 Task: Check current mortgage rates for secondary/vacation home.
Action: Mouse moved to (953, 175)
Screenshot: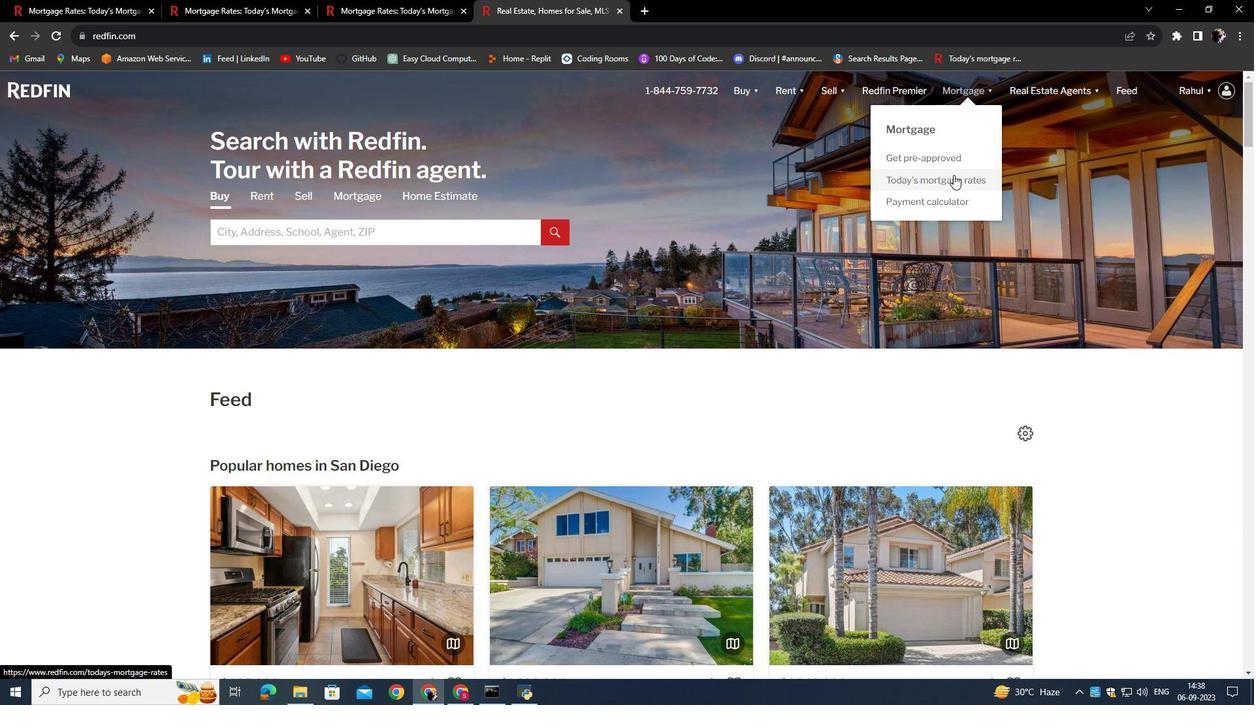 
Action: Mouse pressed left at (953, 175)
Screenshot: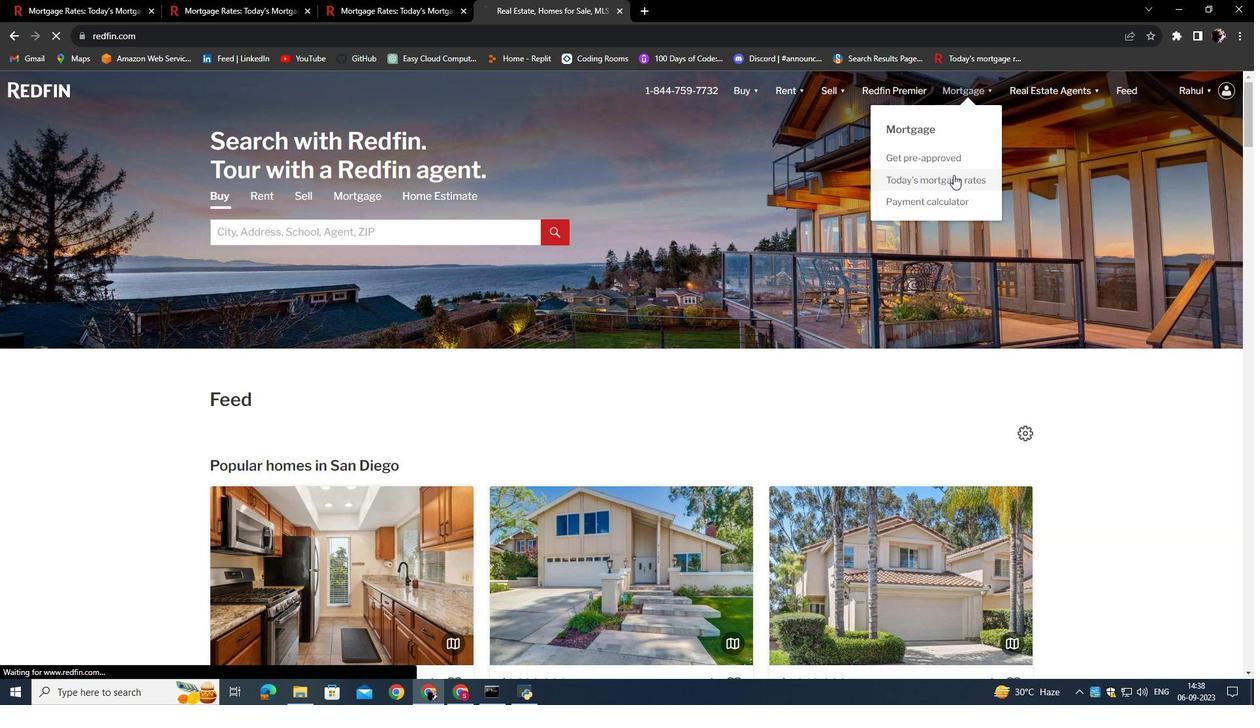 
Action: Mouse moved to (488, 354)
Screenshot: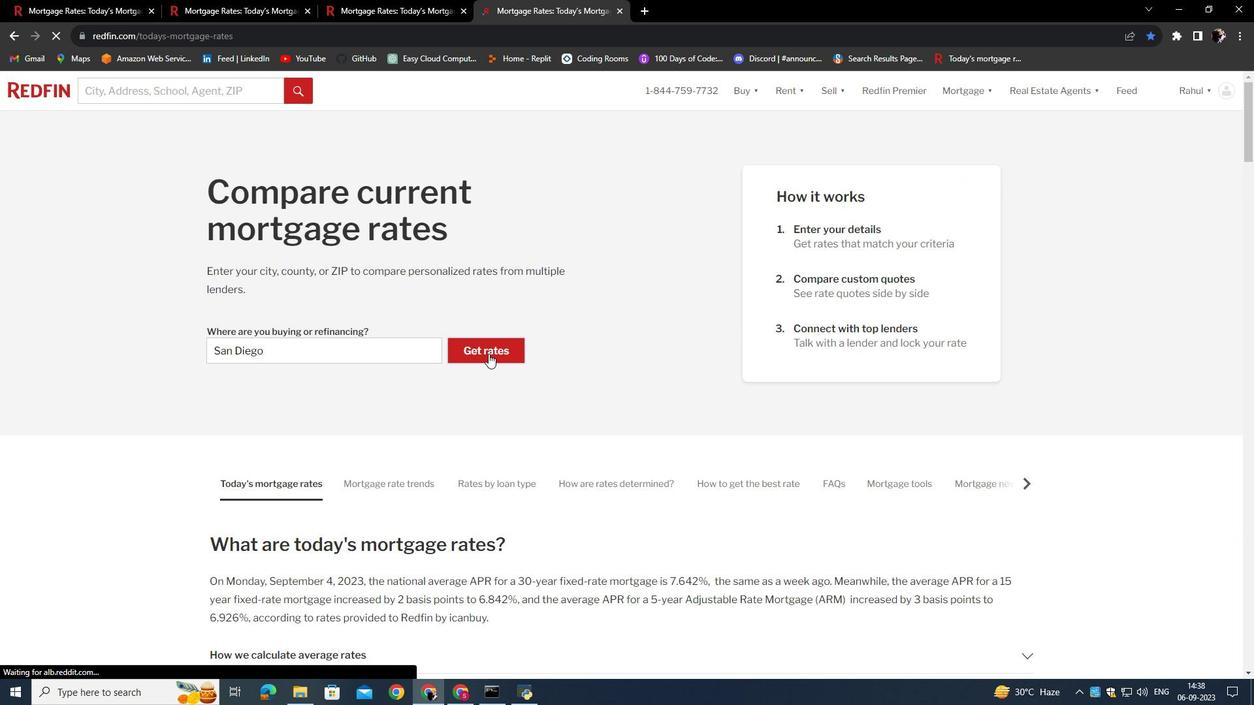 
Action: Mouse pressed left at (488, 354)
Screenshot: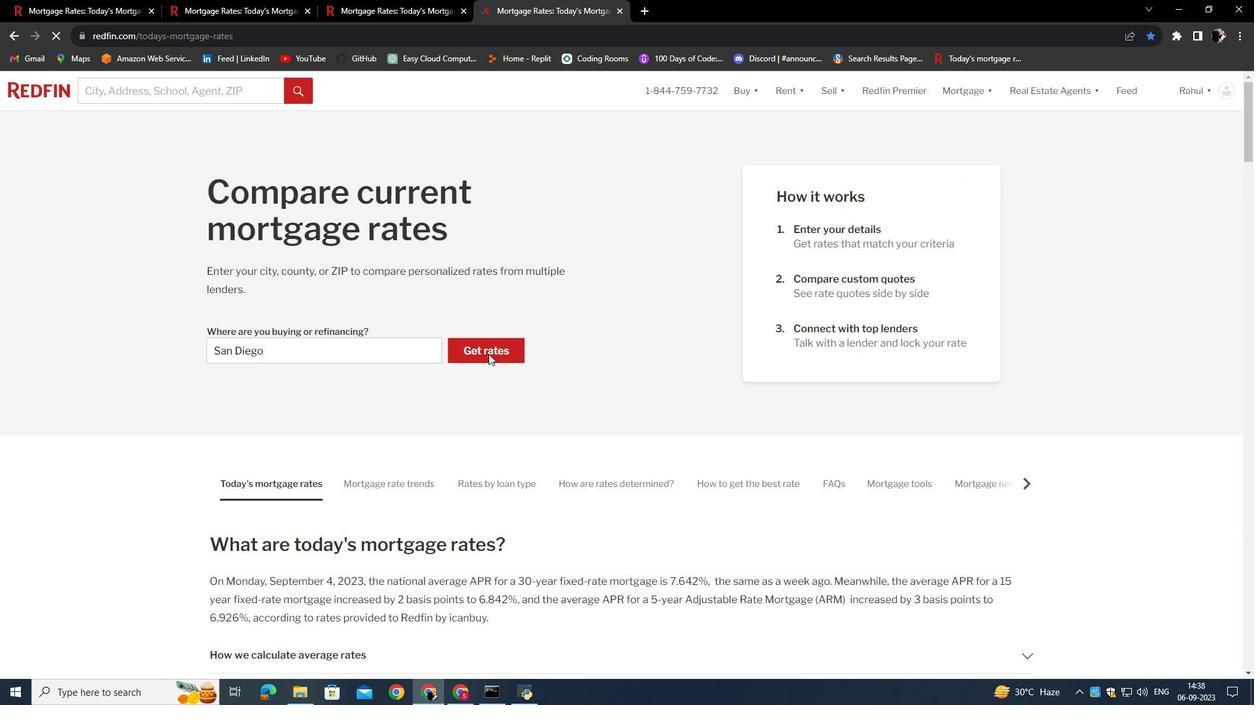 
Action: Mouse moved to (327, 452)
Screenshot: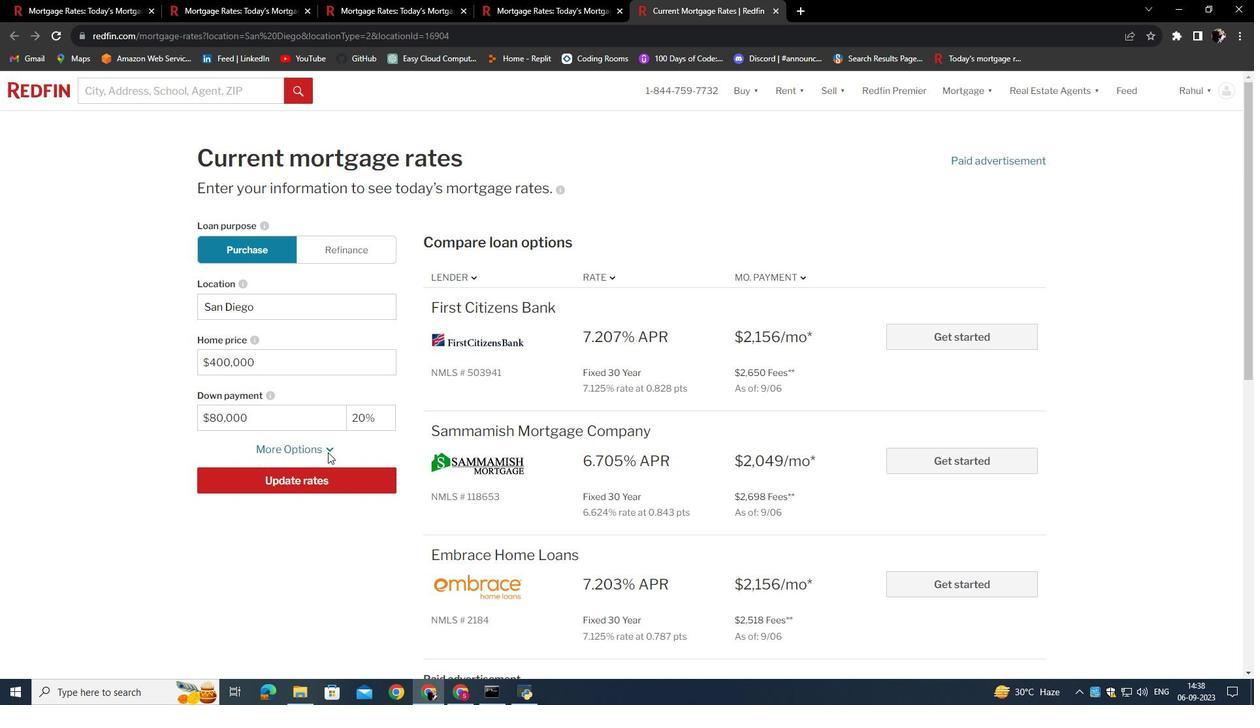 
Action: Mouse pressed left at (327, 452)
Screenshot: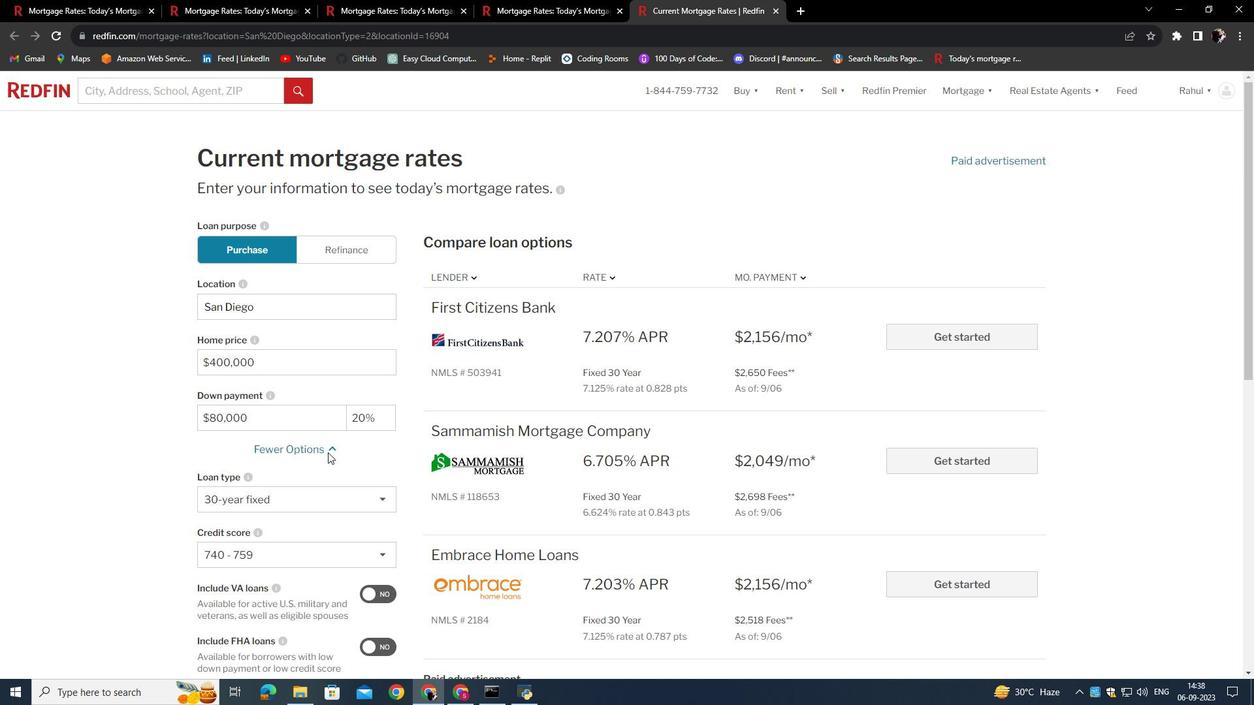 
Action: Mouse scrolled (327, 451) with delta (0, 0)
Screenshot: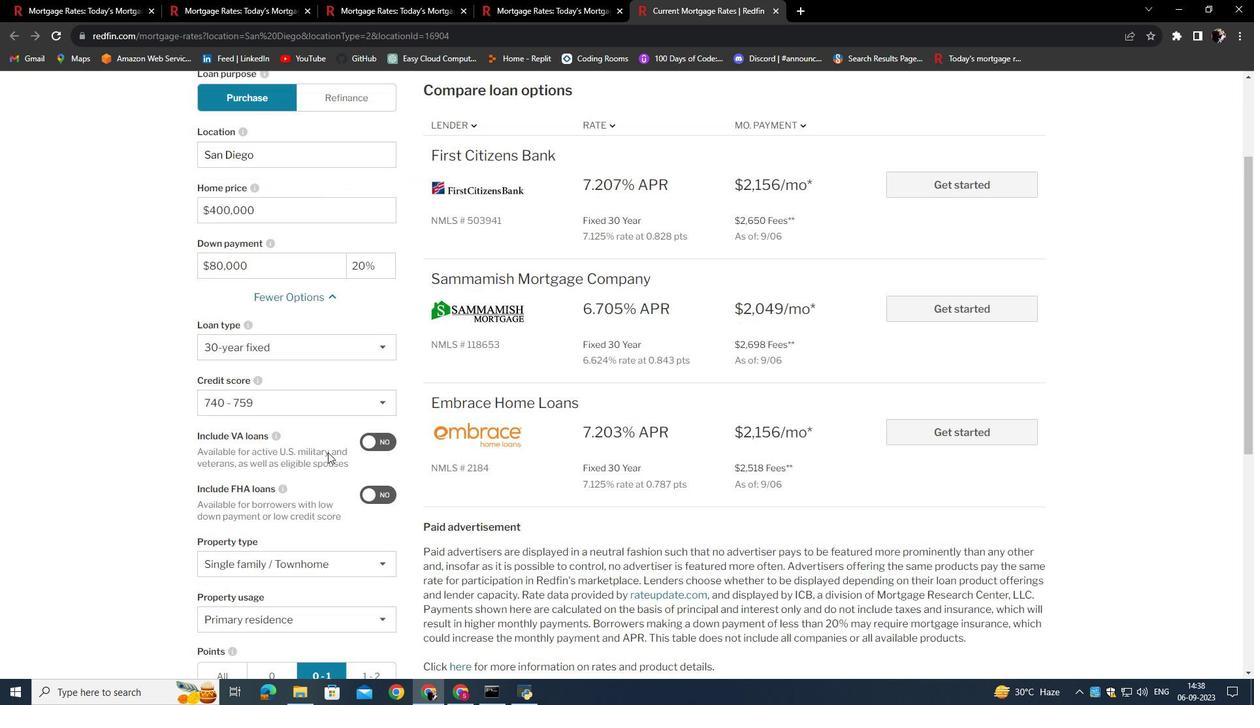 
Action: Mouse scrolled (327, 451) with delta (0, 0)
Screenshot: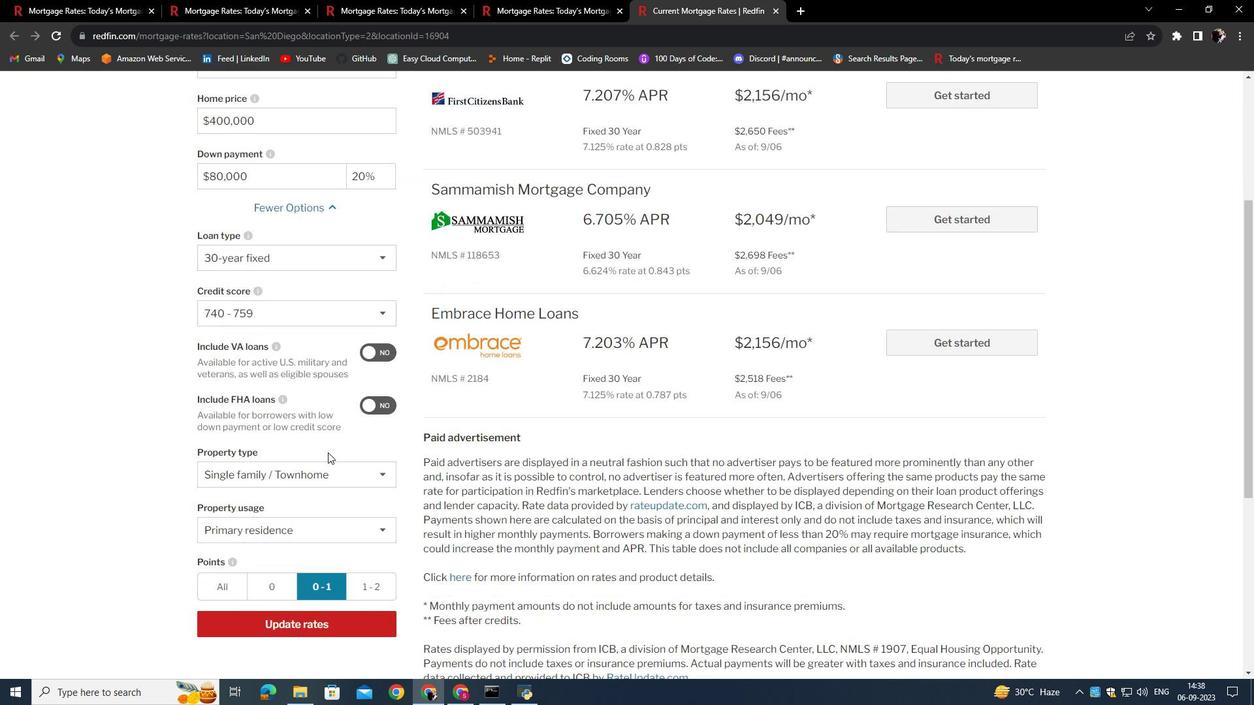 
Action: Mouse scrolled (327, 451) with delta (0, 0)
Screenshot: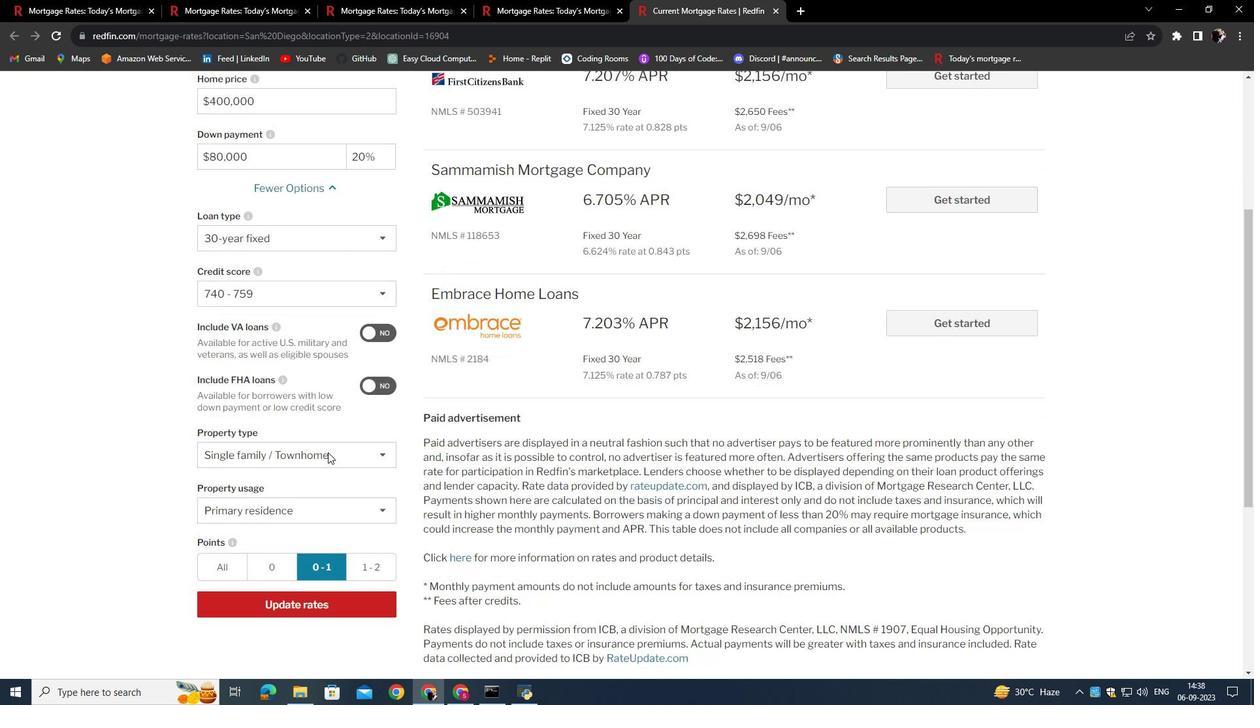 
Action: Mouse scrolled (327, 451) with delta (0, 0)
Screenshot: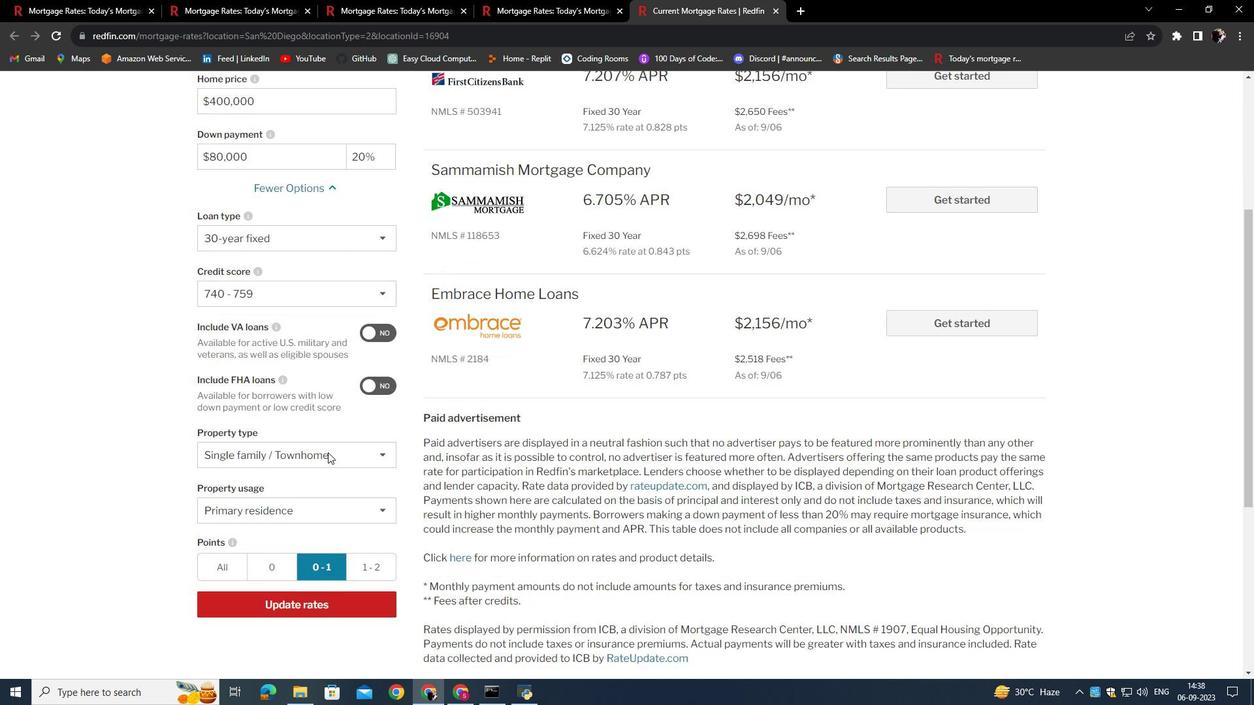 
Action: Mouse scrolled (327, 451) with delta (0, 0)
Screenshot: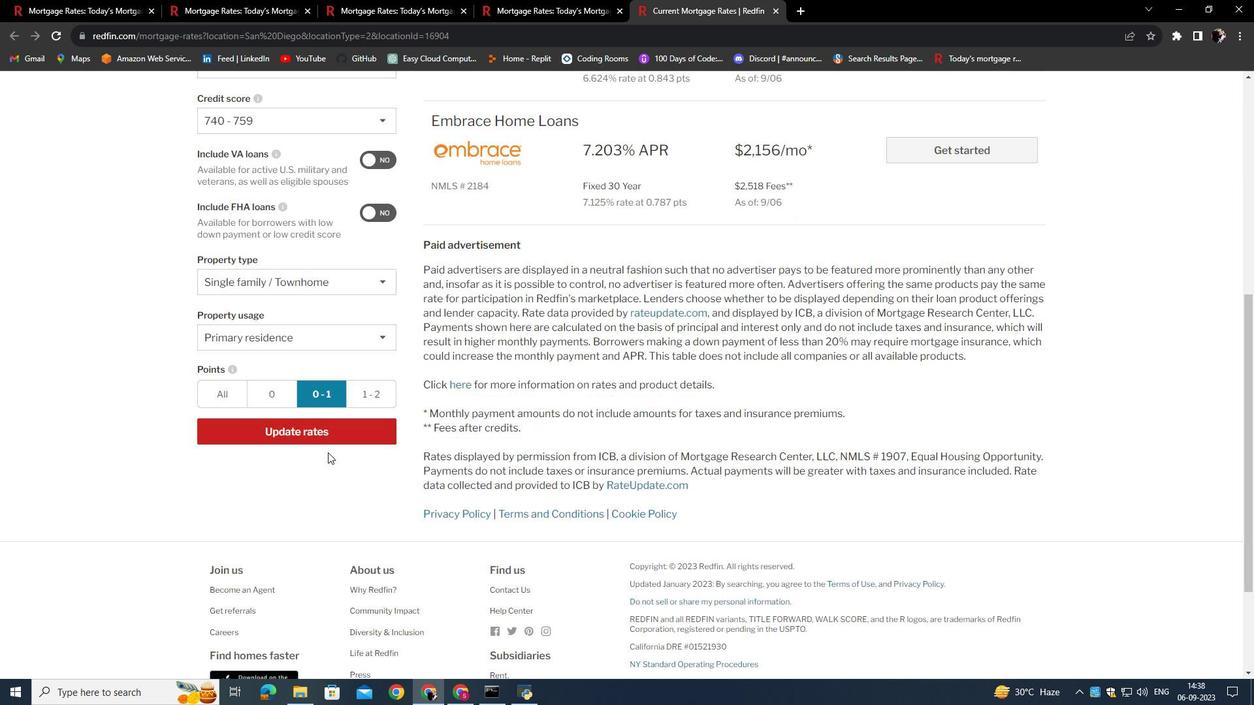 
Action: Mouse scrolled (327, 451) with delta (0, 0)
Screenshot: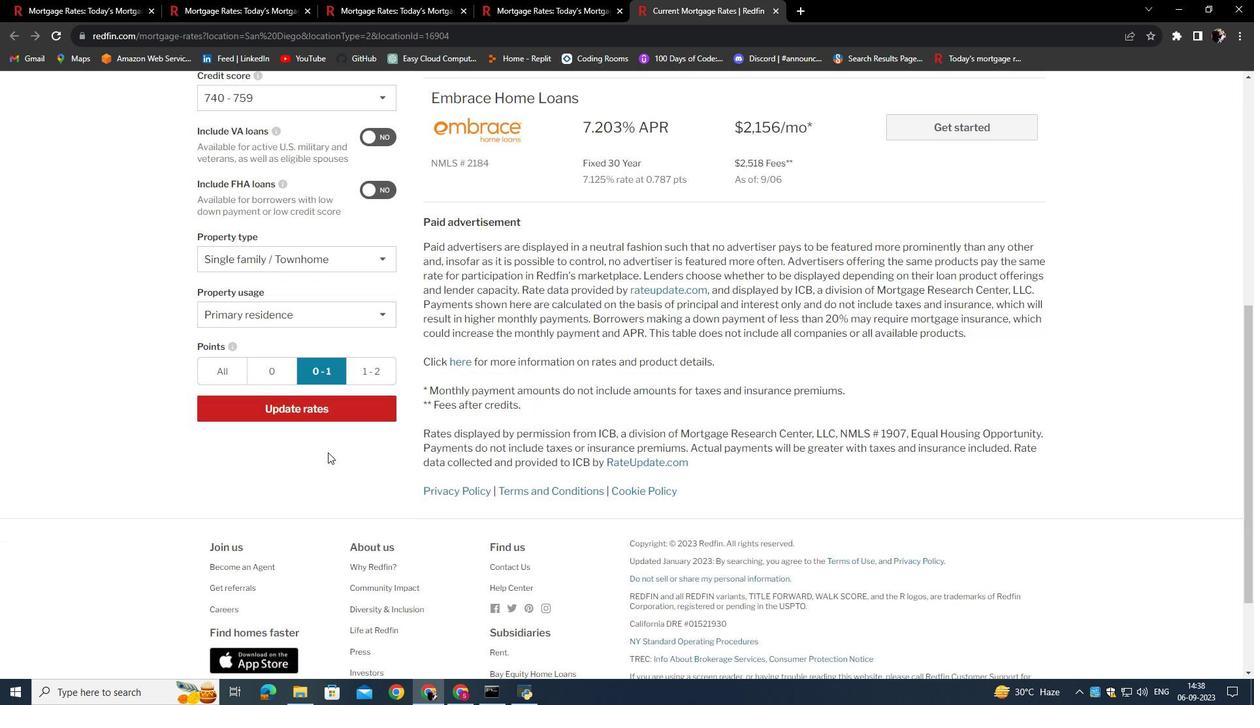 
Action: Mouse scrolled (327, 451) with delta (0, 0)
Screenshot: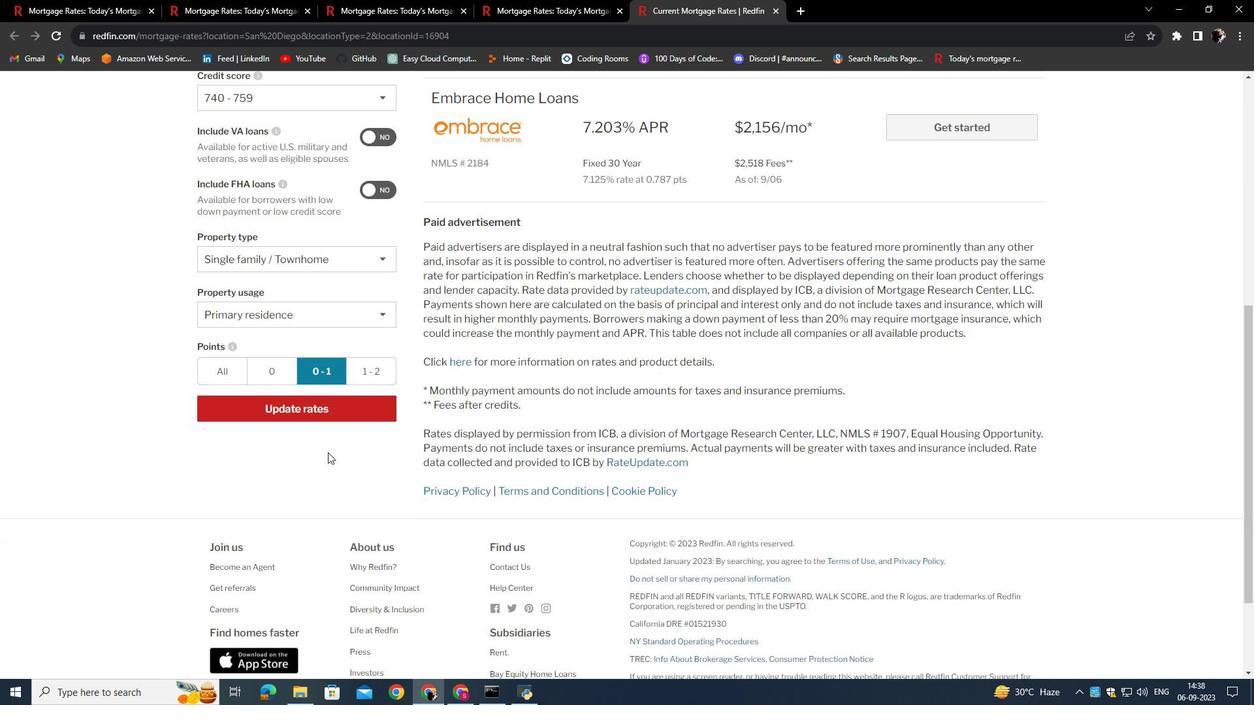 
Action: Mouse moved to (289, 309)
Screenshot: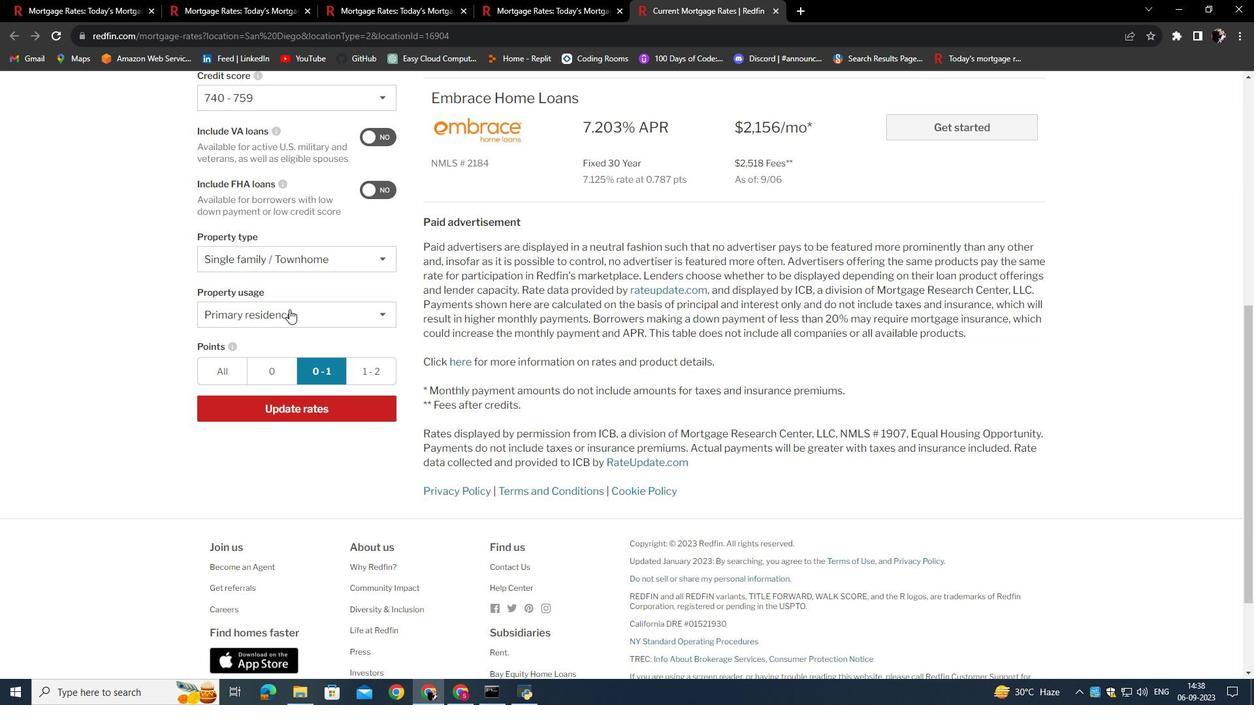 
Action: Mouse pressed left at (289, 309)
Screenshot: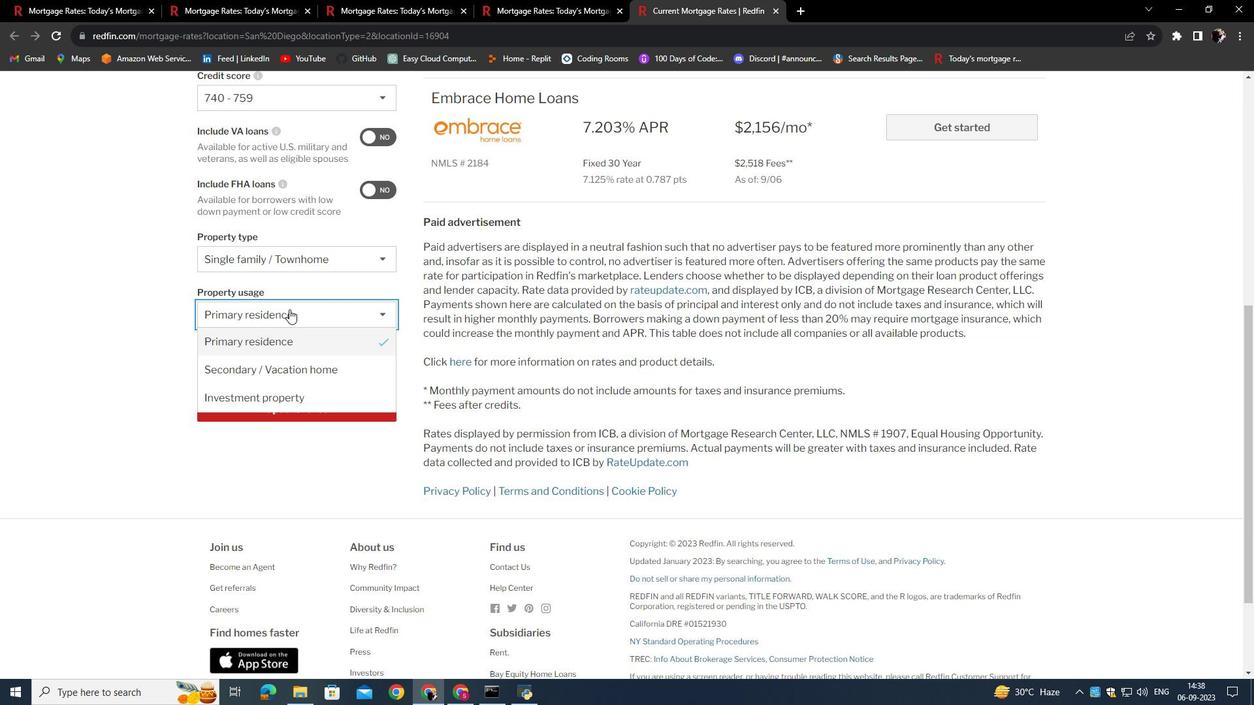 
Action: Mouse moved to (285, 374)
Screenshot: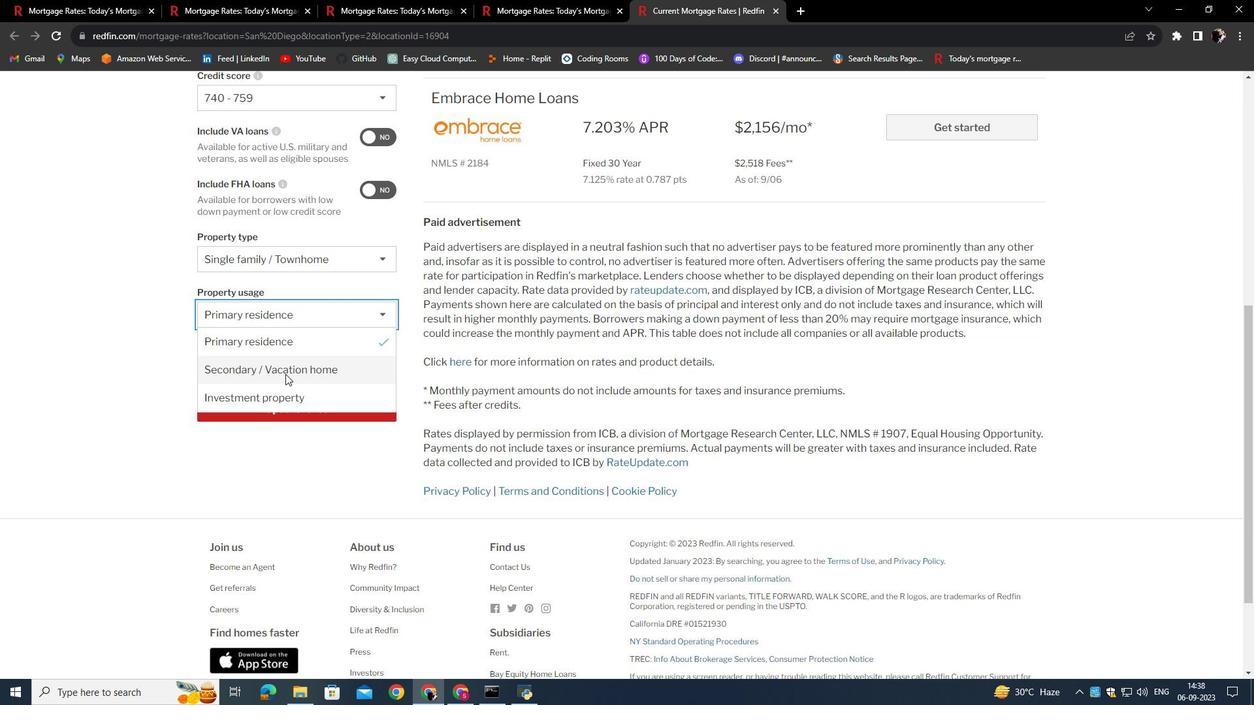 
Action: Mouse pressed left at (285, 374)
Screenshot: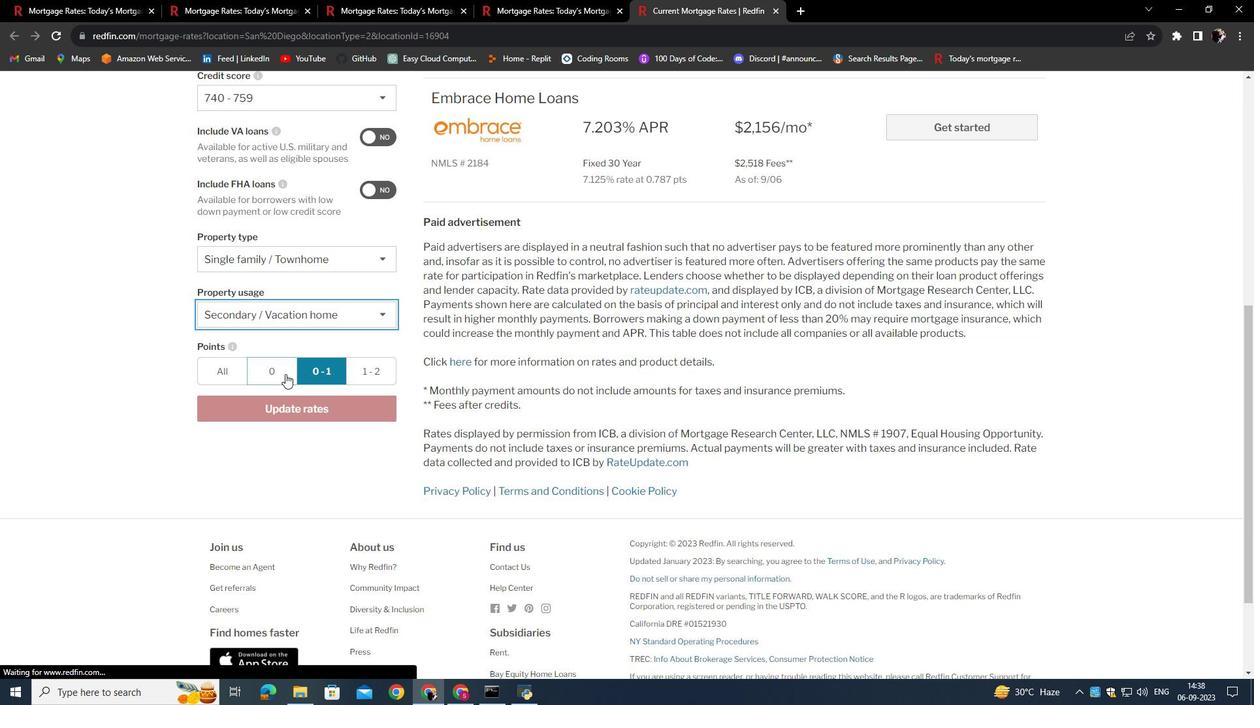 
Action: Mouse moved to (309, 407)
Screenshot: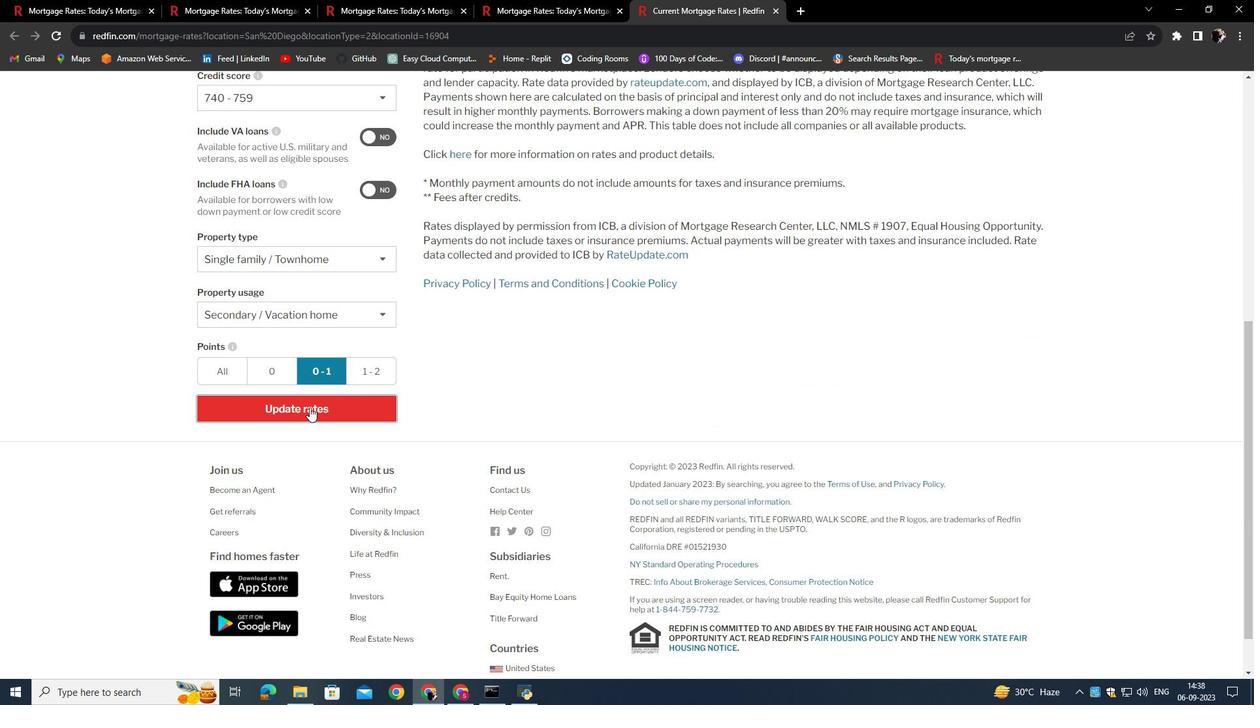 
Action: Mouse pressed left at (309, 407)
Screenshot: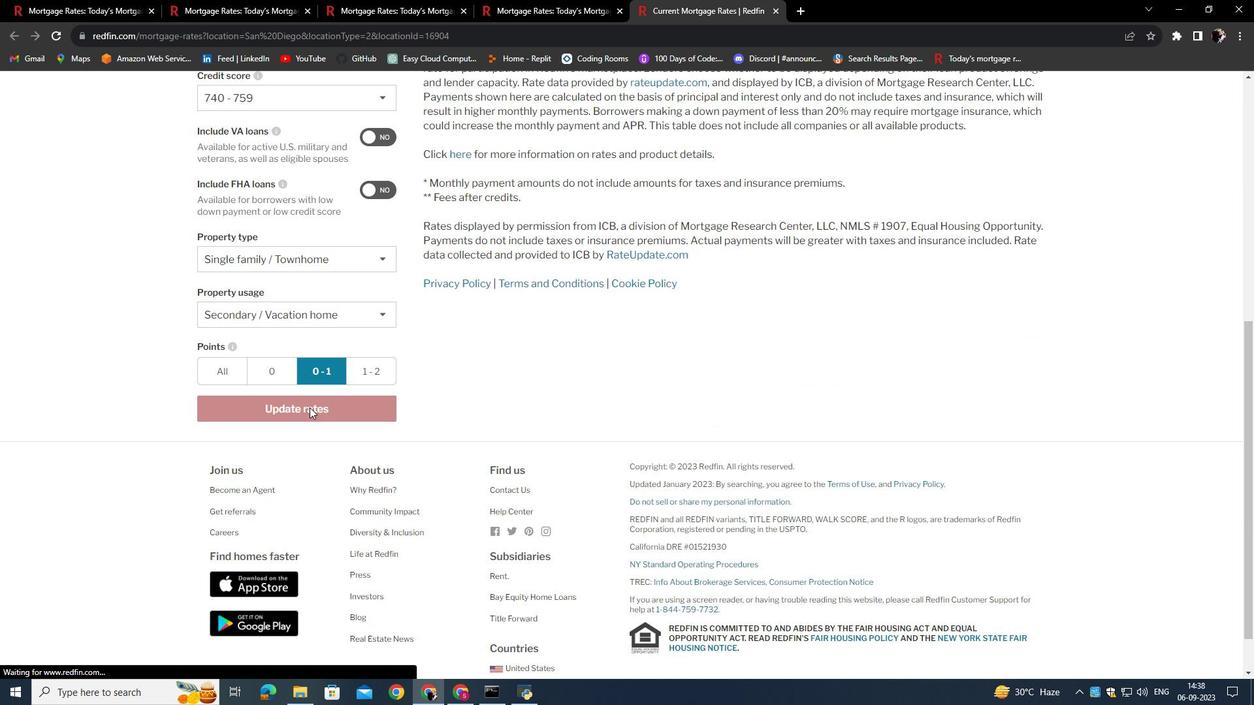 
Action: Mouse moved to (724, 400)
Screenshot: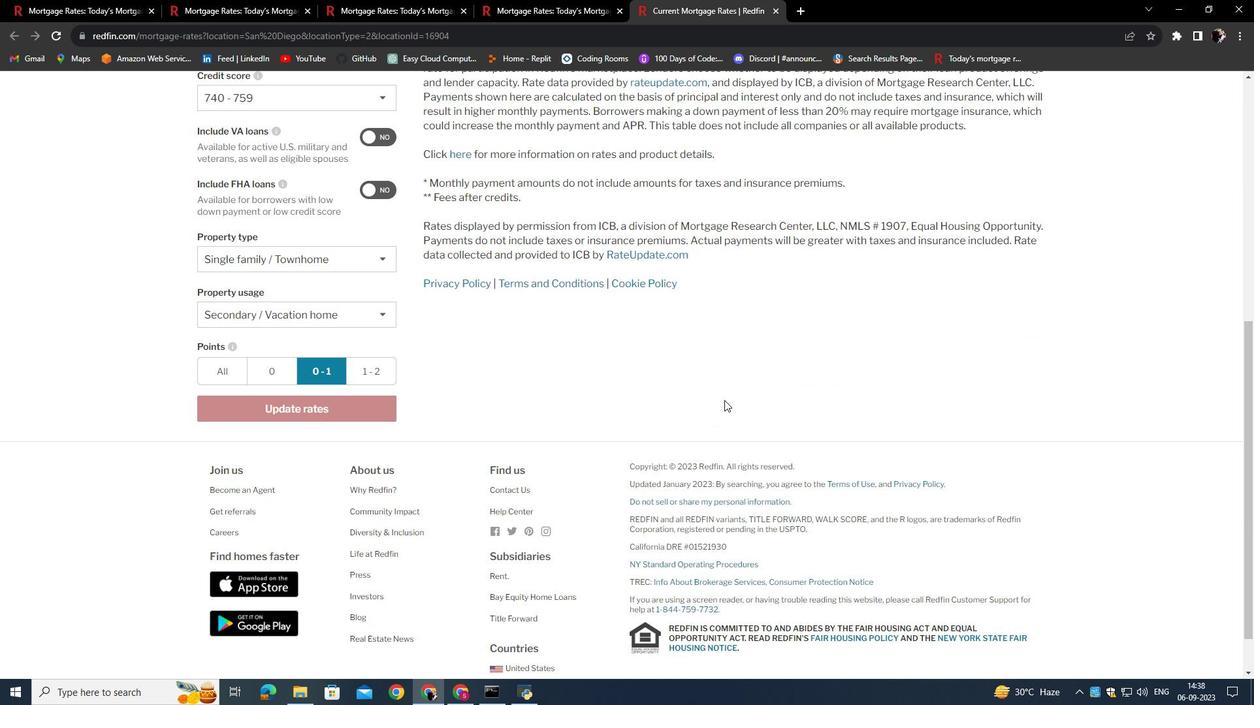 
Action: Mouse scrolled (724, 401) with delta (0, 0)
Screenshot: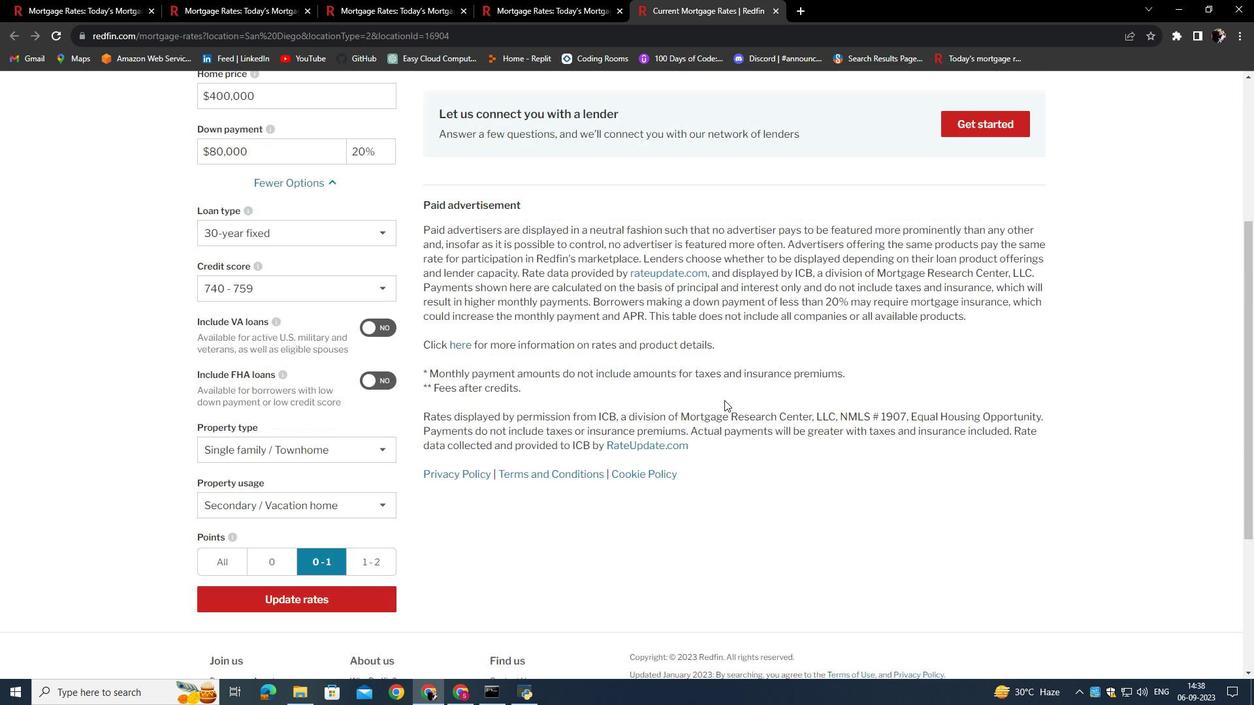 
Action: Mouse scrolled (724, 401) with delta (0, 0)
Screenshot: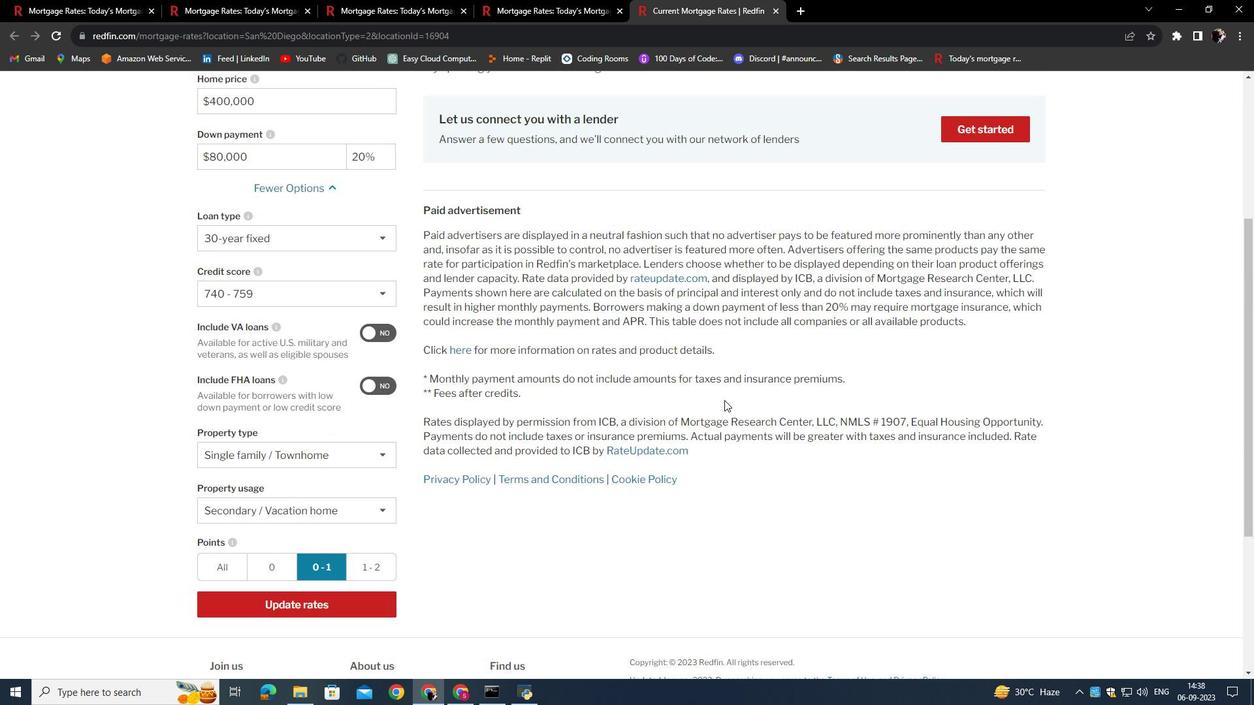 
Action: Mouse scrolled (724, 401) with delta (0, 0)
Screenshot: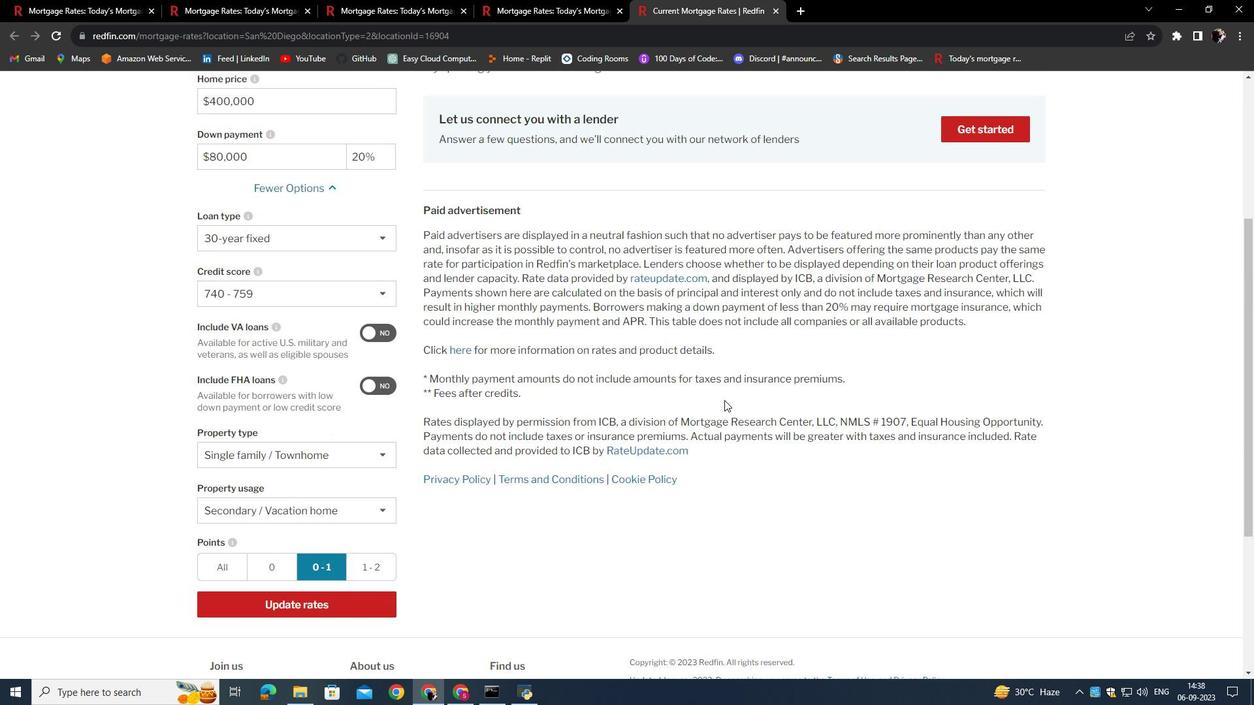 
Action: Mouse scrolled (724, 401) with delta (0, 0)
Screenshot: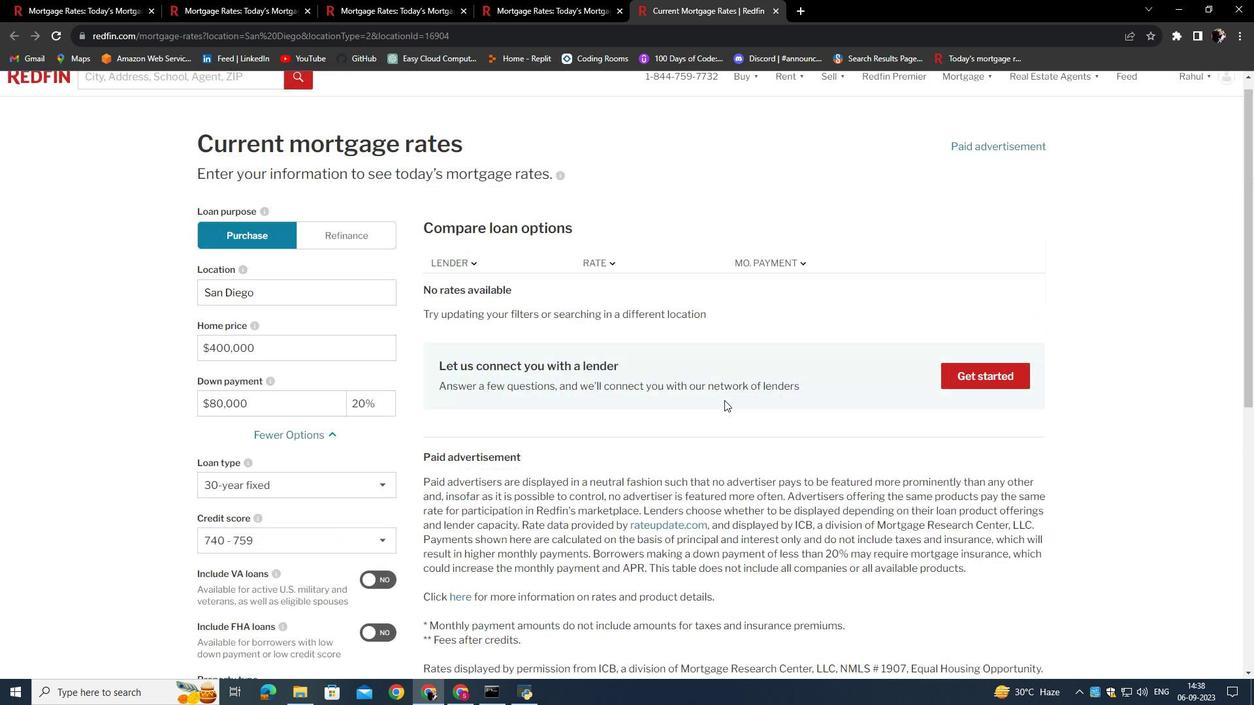 
Action: Mouse scrolled (724, 401) with delta (0, 0)
Screenshot: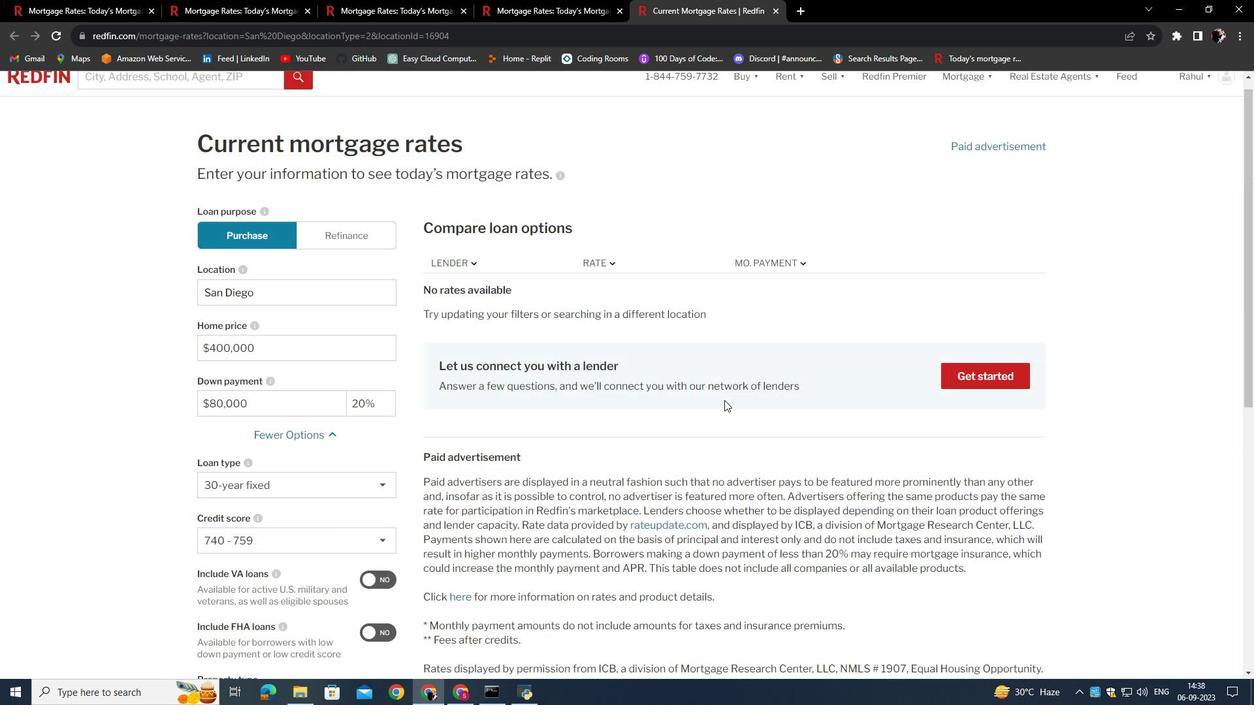 
Action: Mouse scrolled (724, 401) with delta (0, 0)
Screenshot: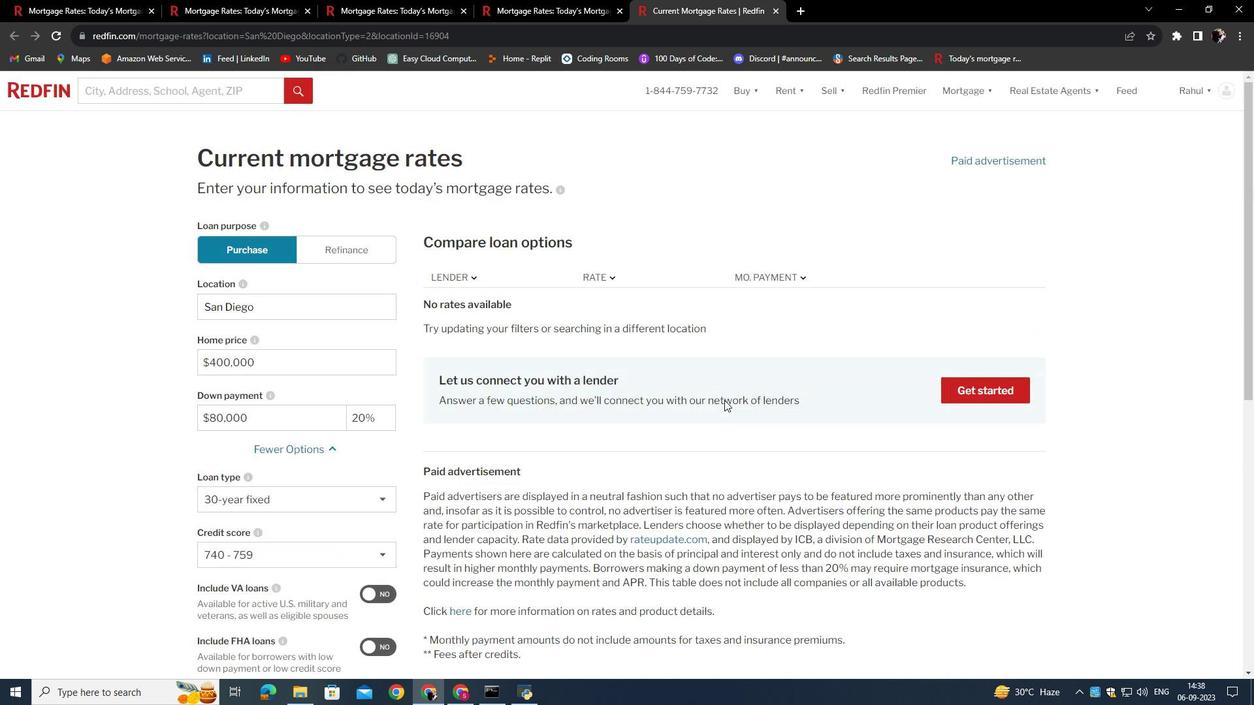 
Action: Mouse scrolled (724, 401) with delta (0, 0)
Screenshot: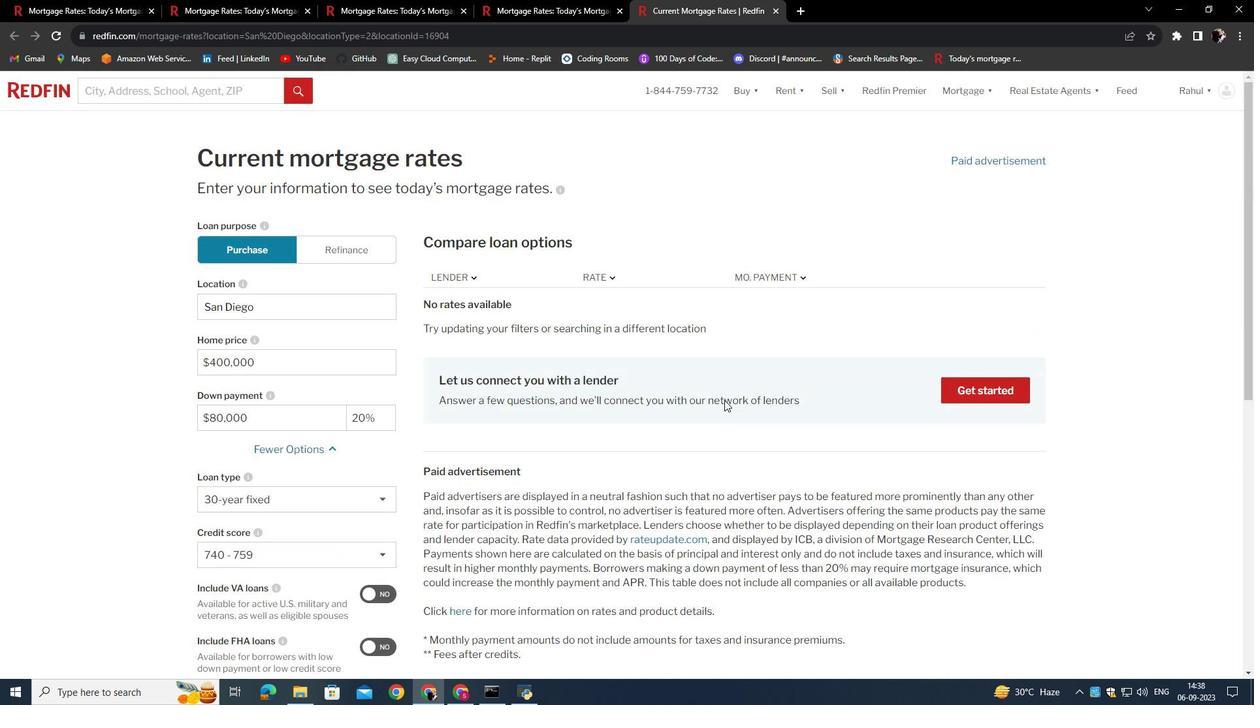 
